 Task: Create Card Manufacturing Planning in Board Website Traffic Optimization to Workspace Business Loans. Create Card Business Conference Review in Board Business Intelligence and Analytics to Workspace Business Loans. Create Card Manufacturing Execution in Board Sales Territory Mapping and Analysis to Workspace Business Loans
Action: Mouse moved to (70, 363)
Screenshot: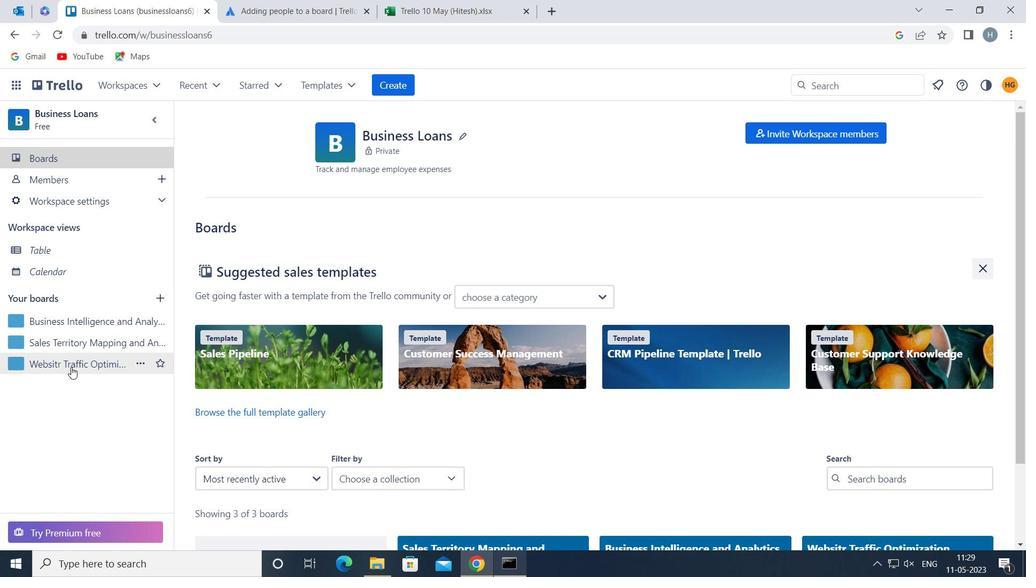
Action: Mouse pressed left at (70, 363)
Screenshot: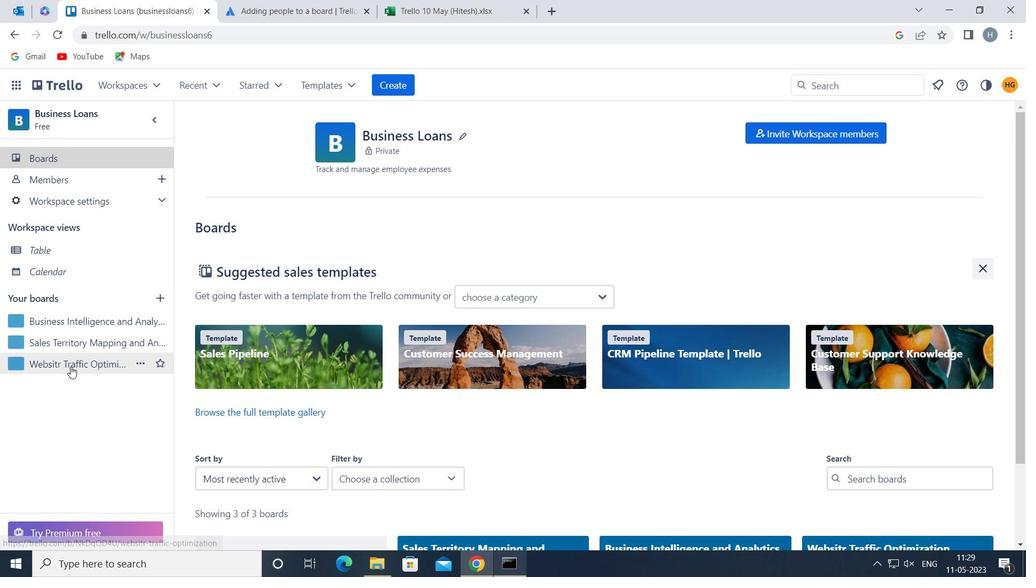 
Action: Mouse moved to (266, 198)
Screenshot: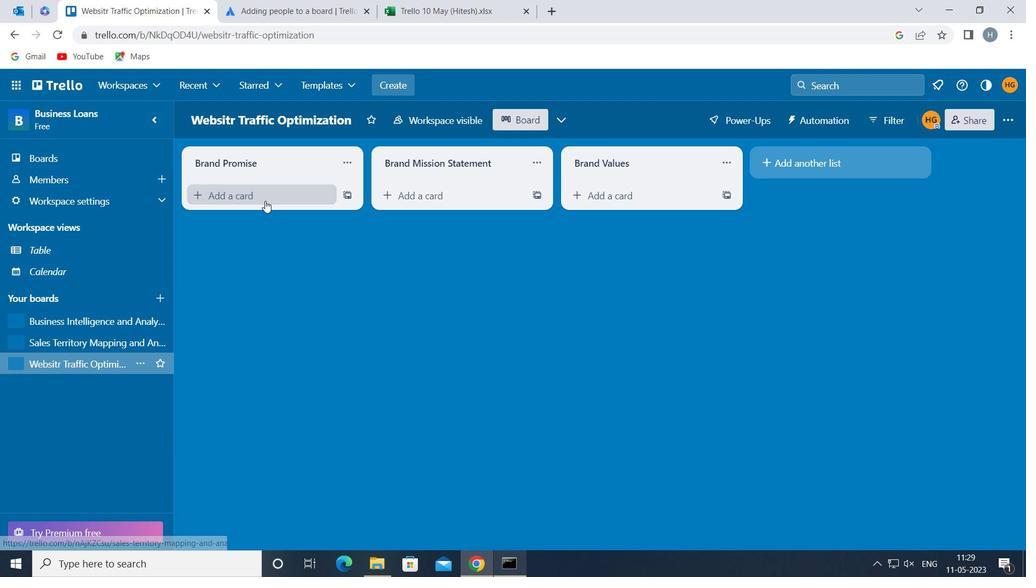 
Action: Mouse pressed left at (266, 198)
Screenshot: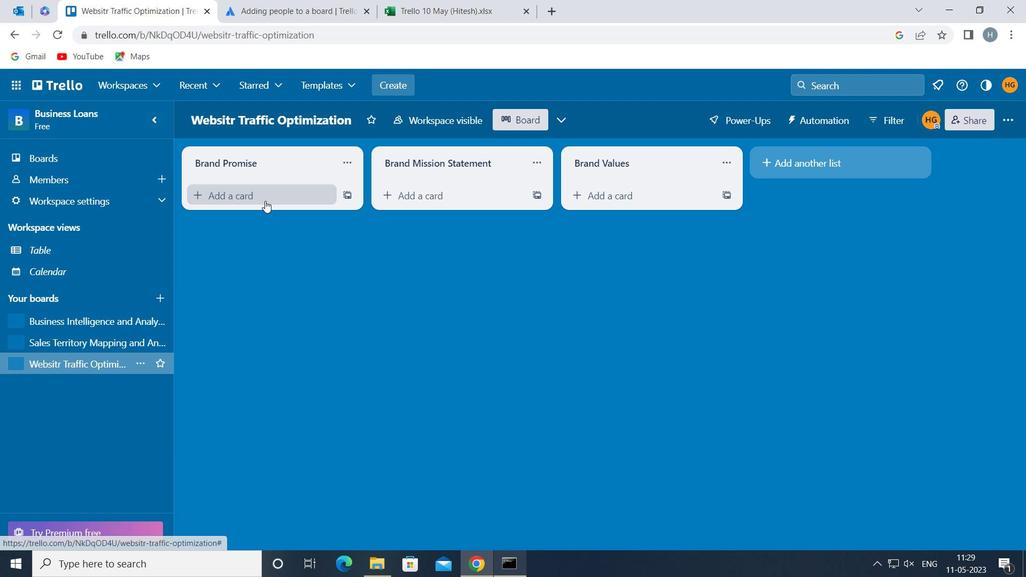 
Action: Mouse moved to (269, 193)
Screenshot: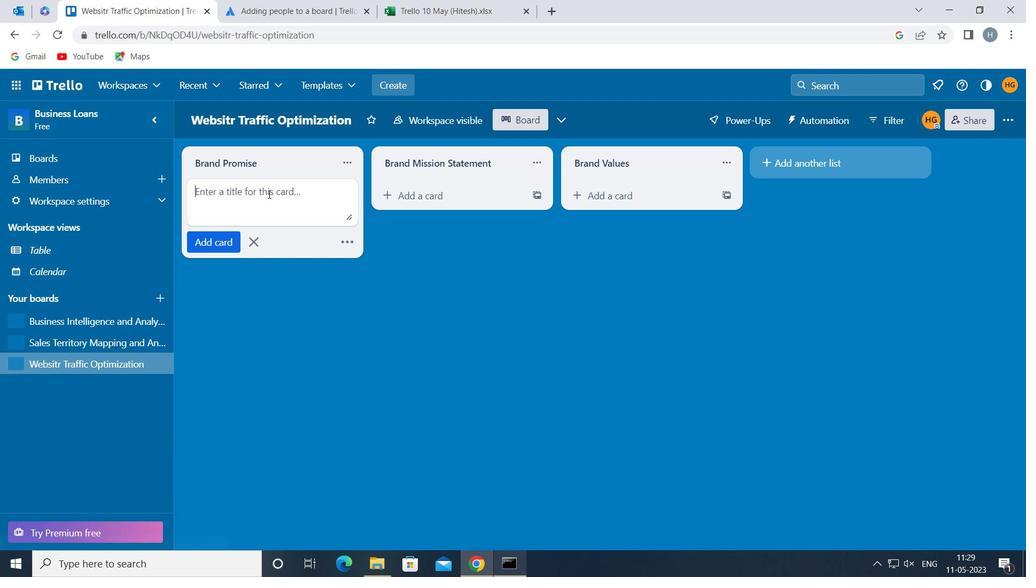 
Action: Mouse pressed left at (269, 193)
Screenshot: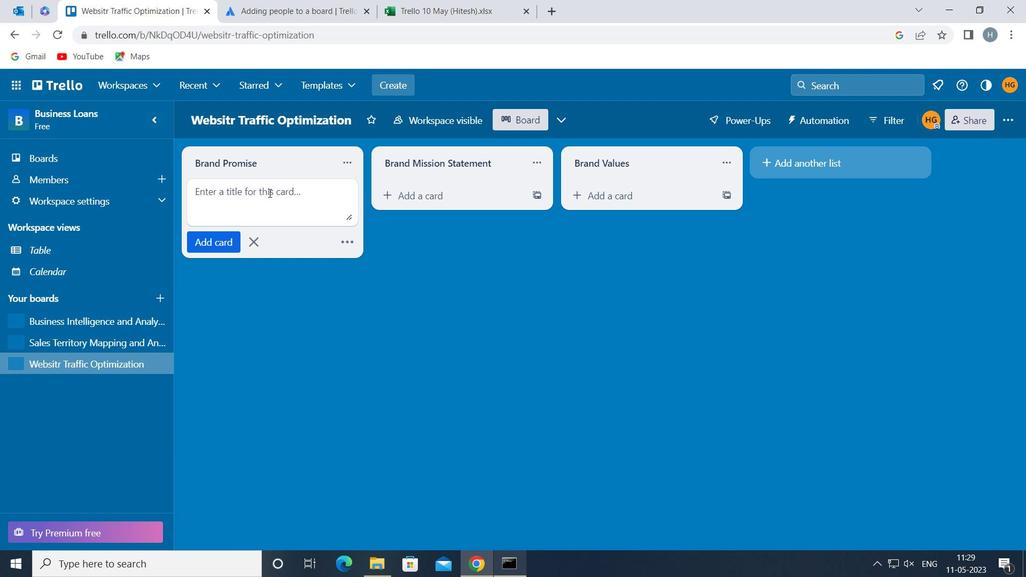 
Action: Key pressed <Key.shift>MANUFACTURING<Key.space><Key.shift>PLANNING
Screenshot: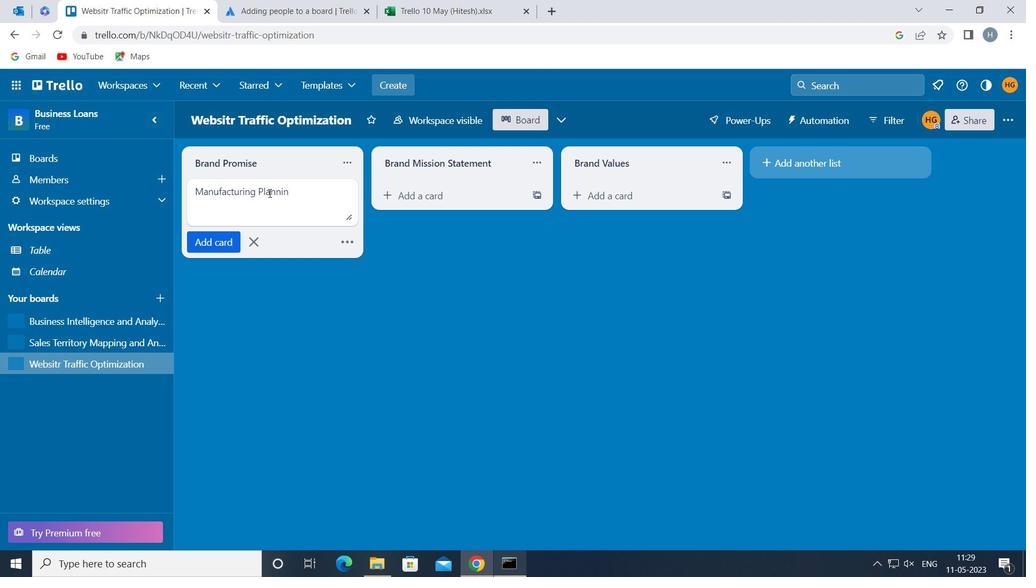 
Action: Mouse moved to (212, 241)
Screenshot: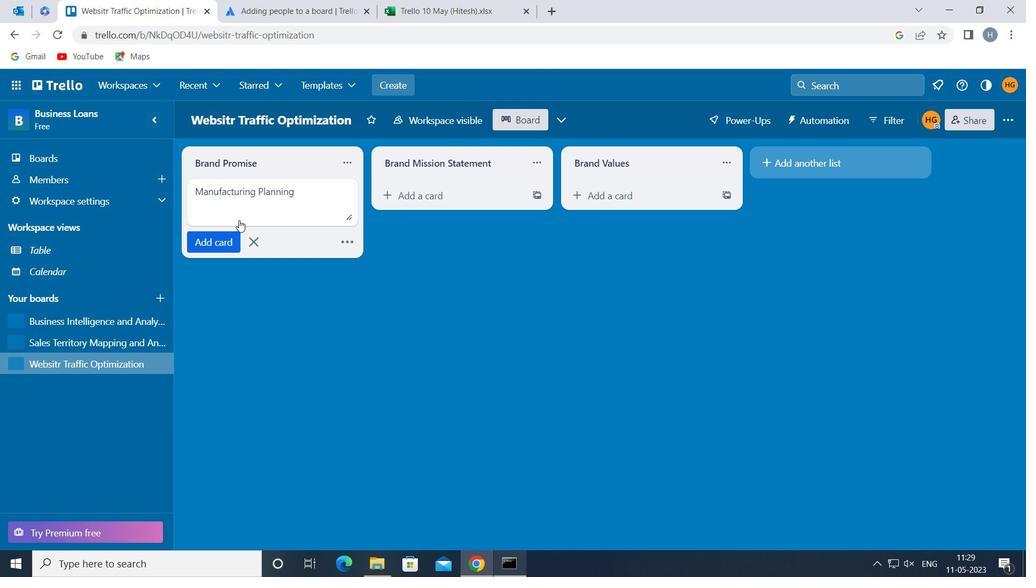 
Action: Mouse pressed left at (212, 241)
Screenshot: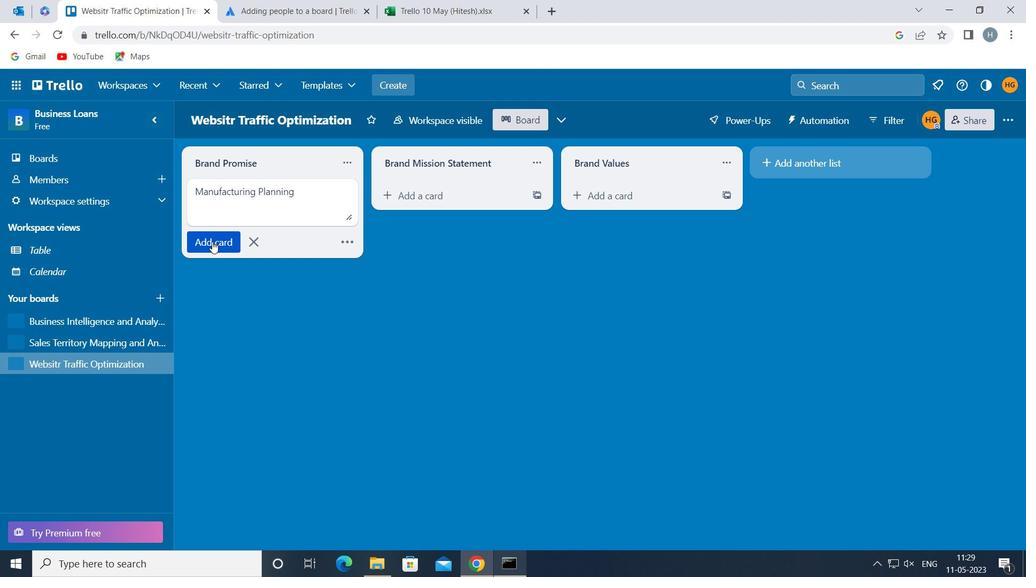 
Action: Mouse moved to (203, 322)
Screenshot: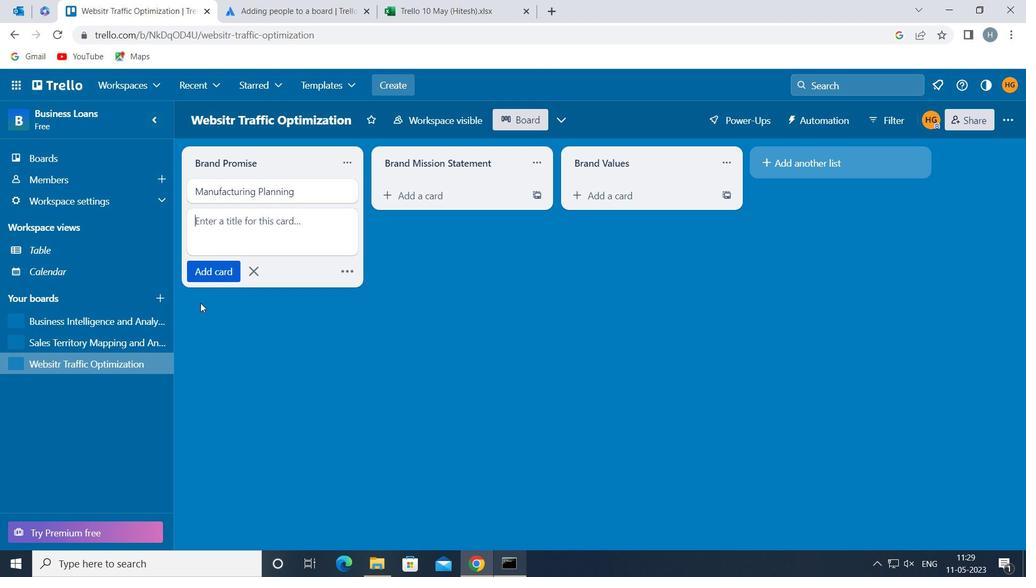 
Action: Mouse pressed left at (203, 322)
Screenshot: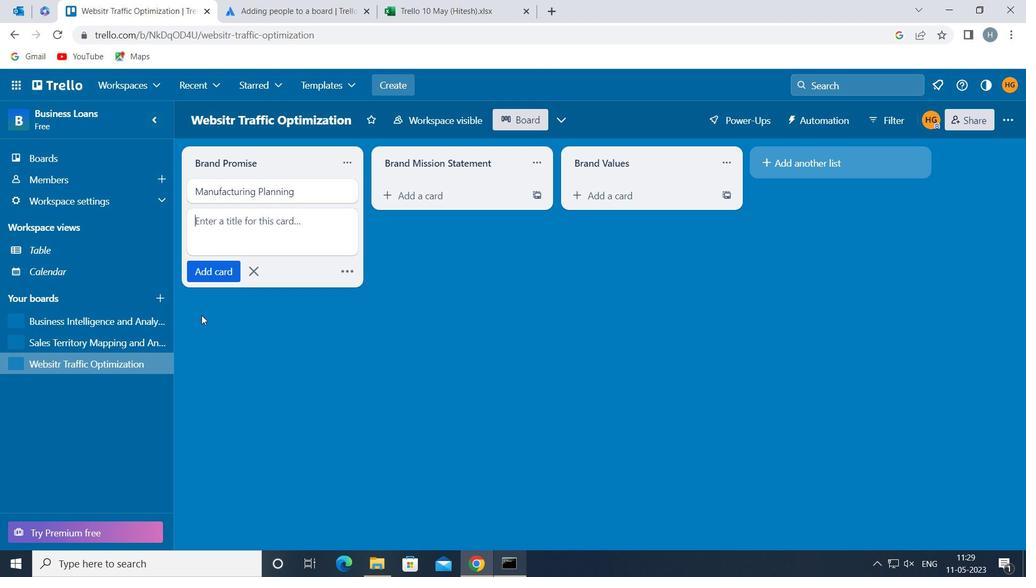 
Action: Mouse moved to (67, 320)
Screenshot: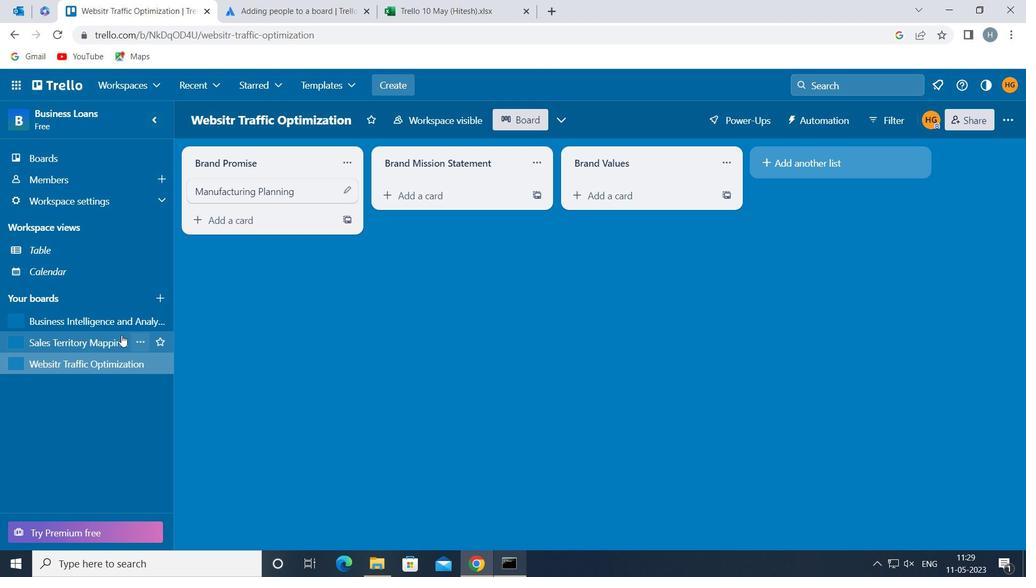 
Action: Mouse pressed left at (67, 320)
Screenshot: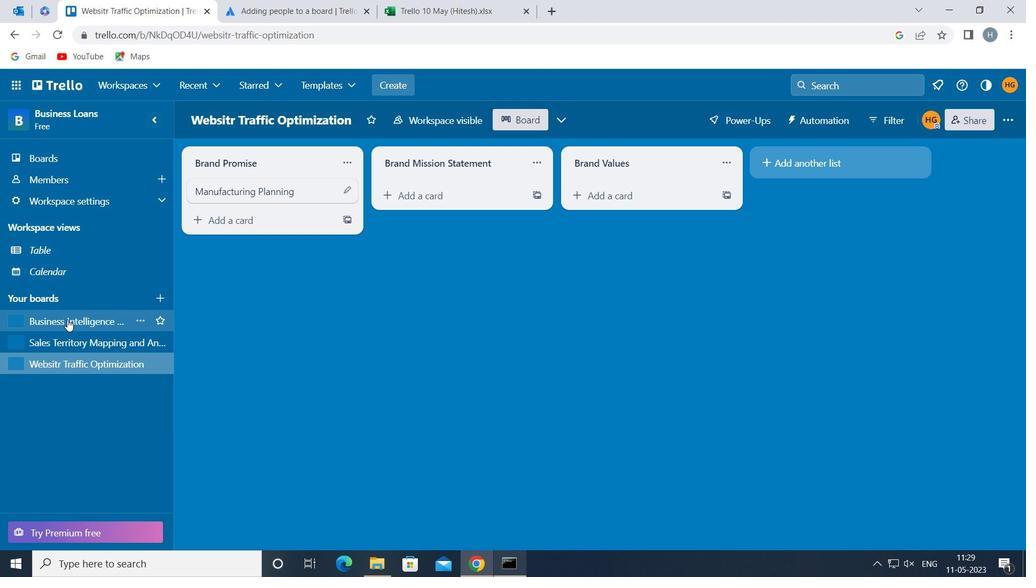 
Action: Mouse moved to (280, 189)
Screenshot: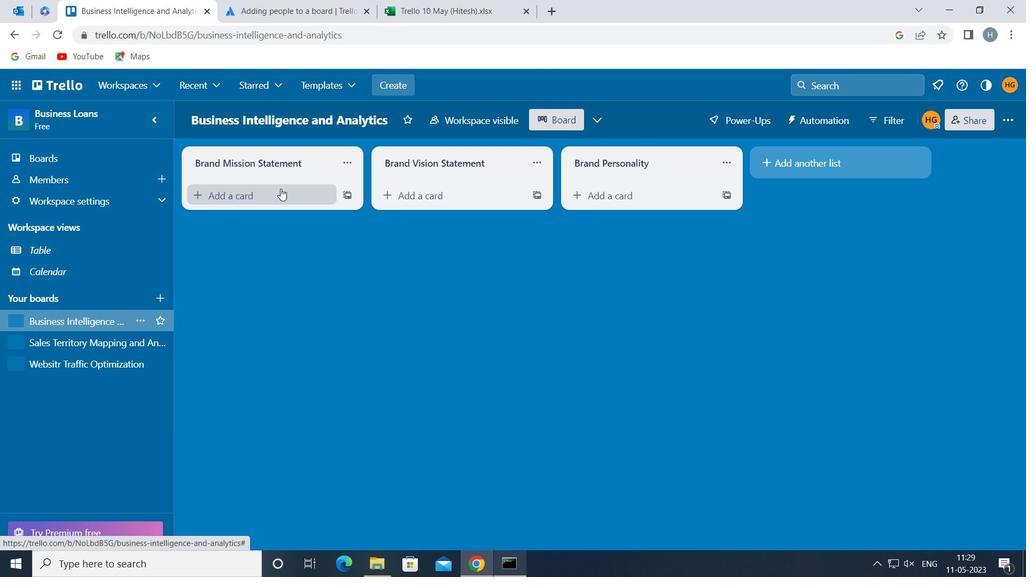 
Action: Mouse pressed left at (280, 189)
Screenshot: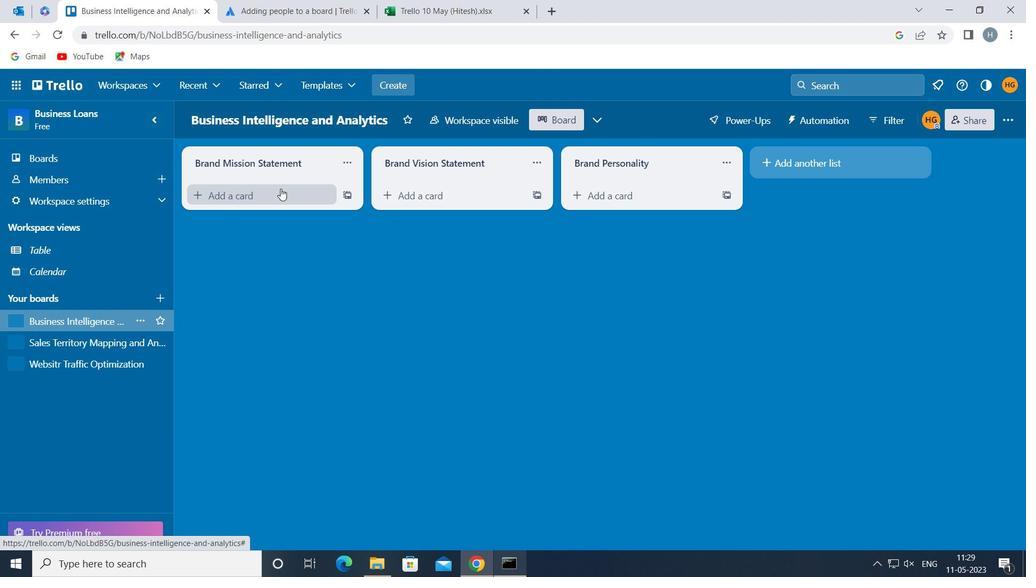 
Action: Mouse moved to (259, 193)
Screenshot: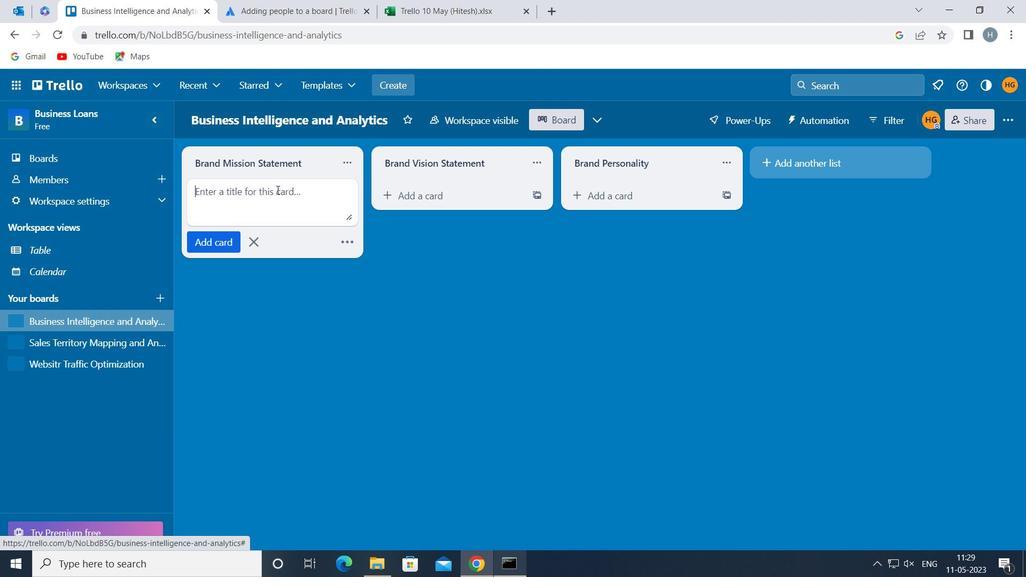 
Action: Mouse pressed left at (259, 193)
Screenshot: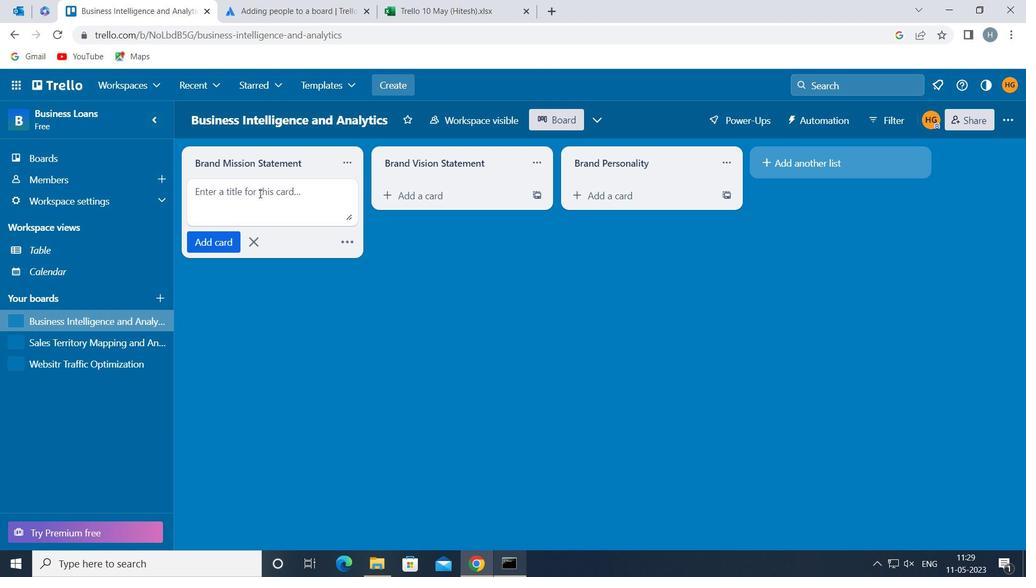 
Action: Key pressed <Key.shift>BUSINESS<Key.space><Key.shift>CONFERENCE<Key.space><Key.shift>REVIEW
Screenshot: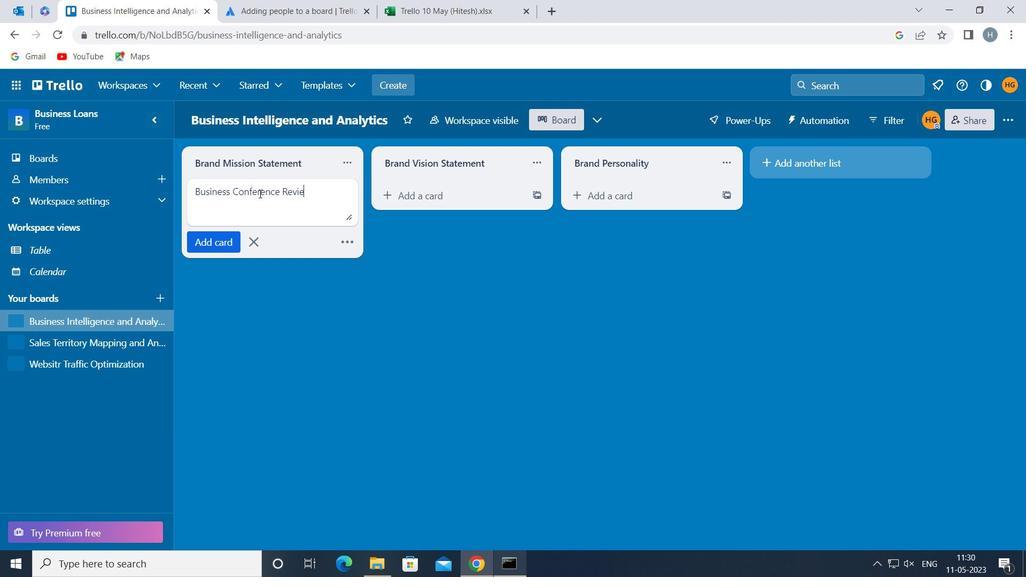 
Action: Mouse moved to (191, 243)
Screenshot: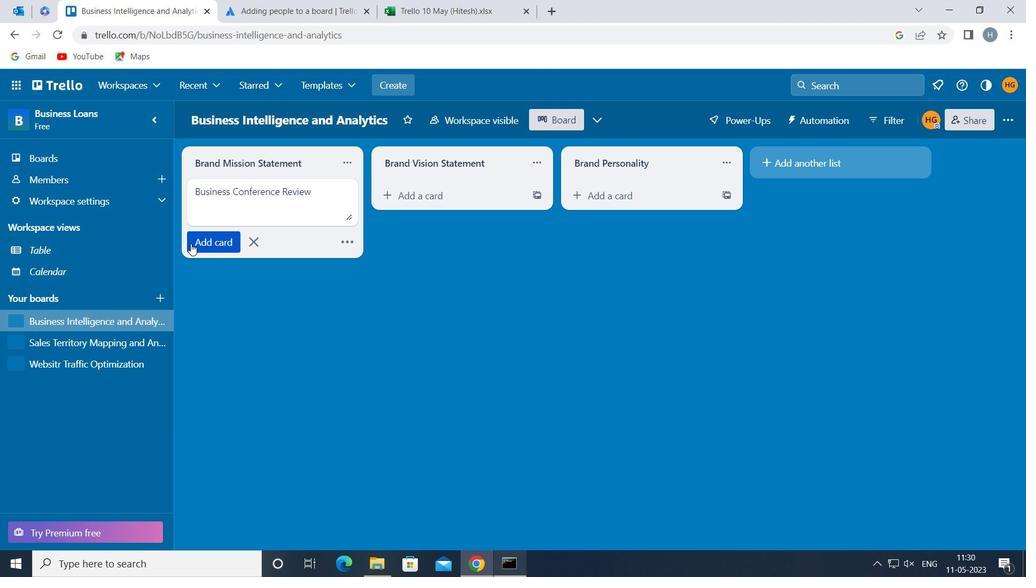 
Action: Mouse pressed left at (191, 243)
Screenshot: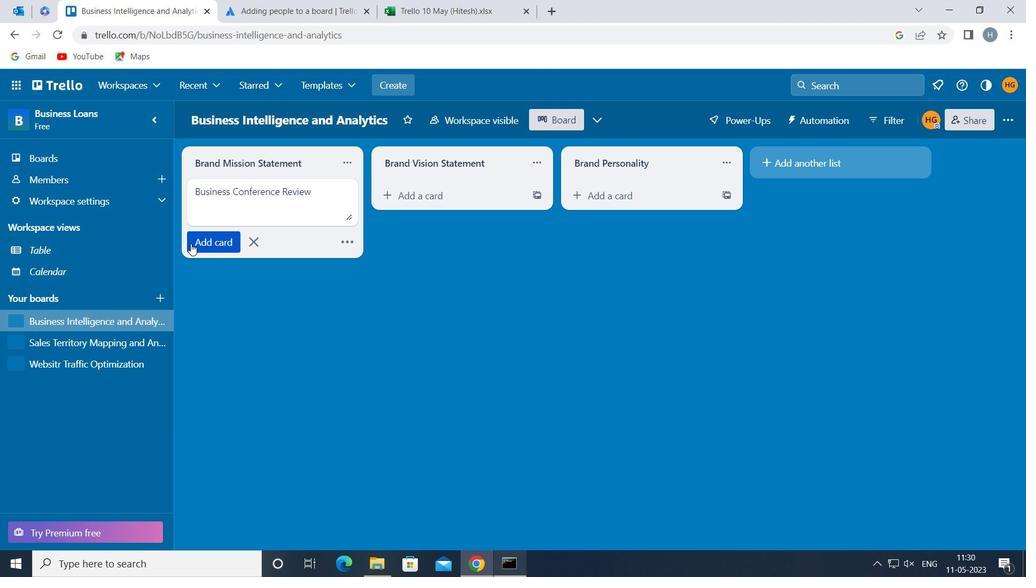 
Action: Mouse moved to (215, 303)
Screenshot: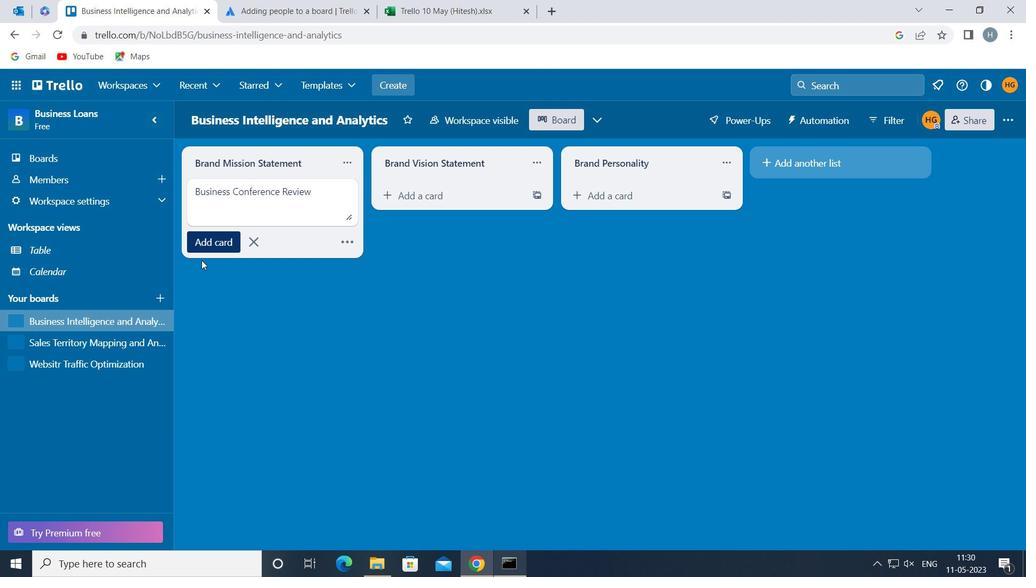 
Action: Mouse pressed left at (215, 303)
Screenshot: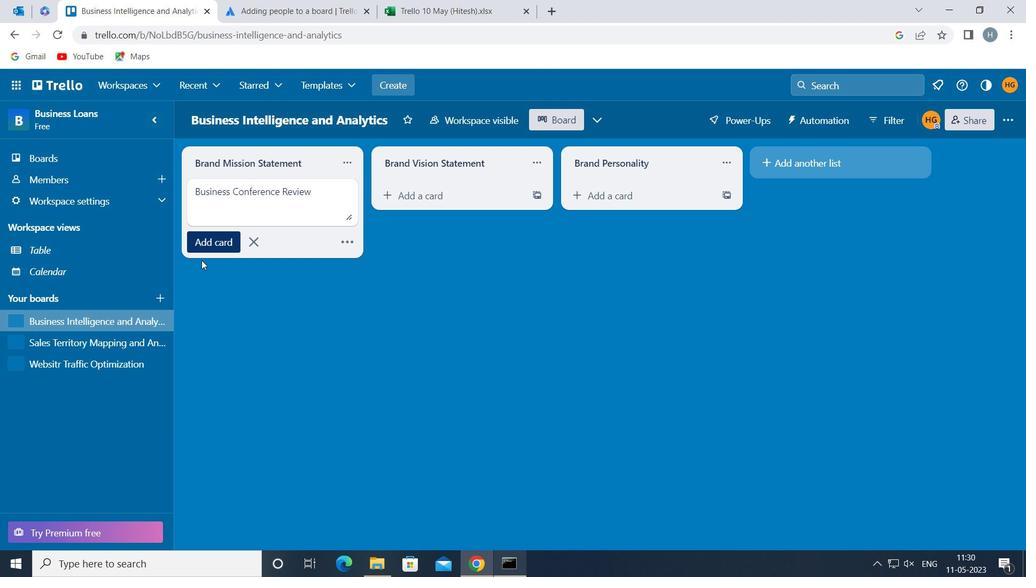 
Action: Mouse moved to (72, 341)
Screenshot: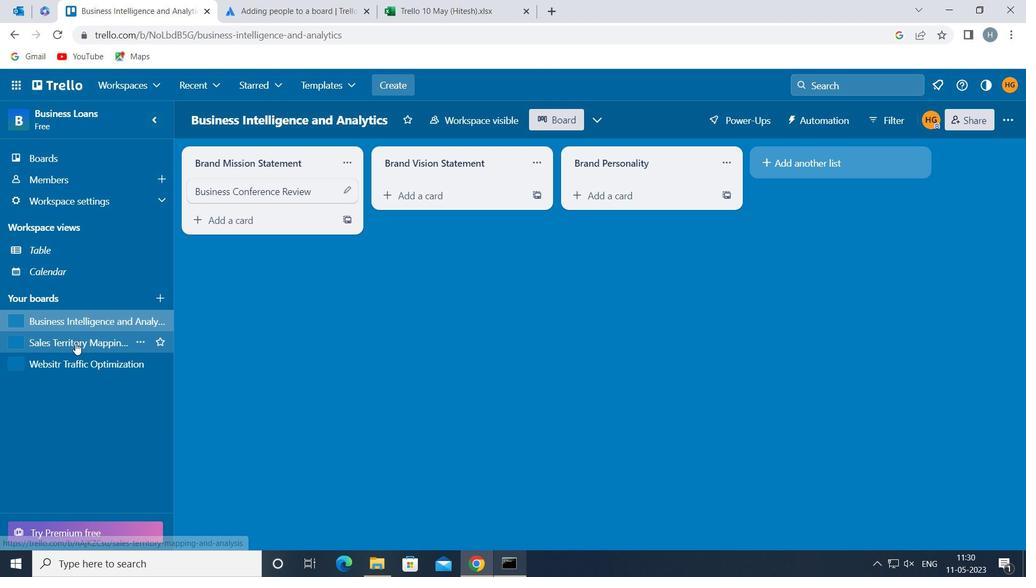 
Action: Mouse pressed left at (72, 341)
Screenshot: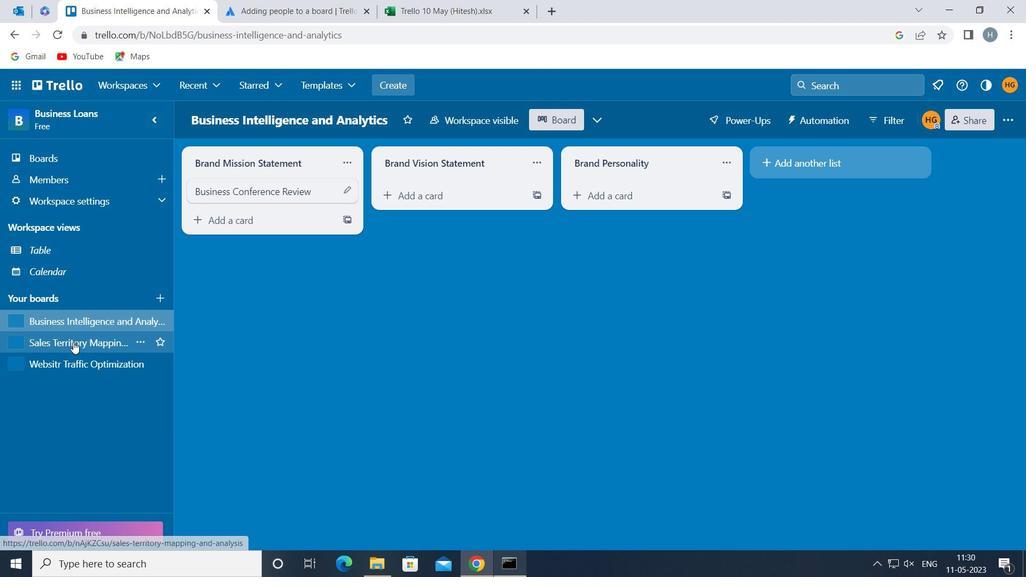 
Action: Mouse moved to (245, 196)
Screenshot: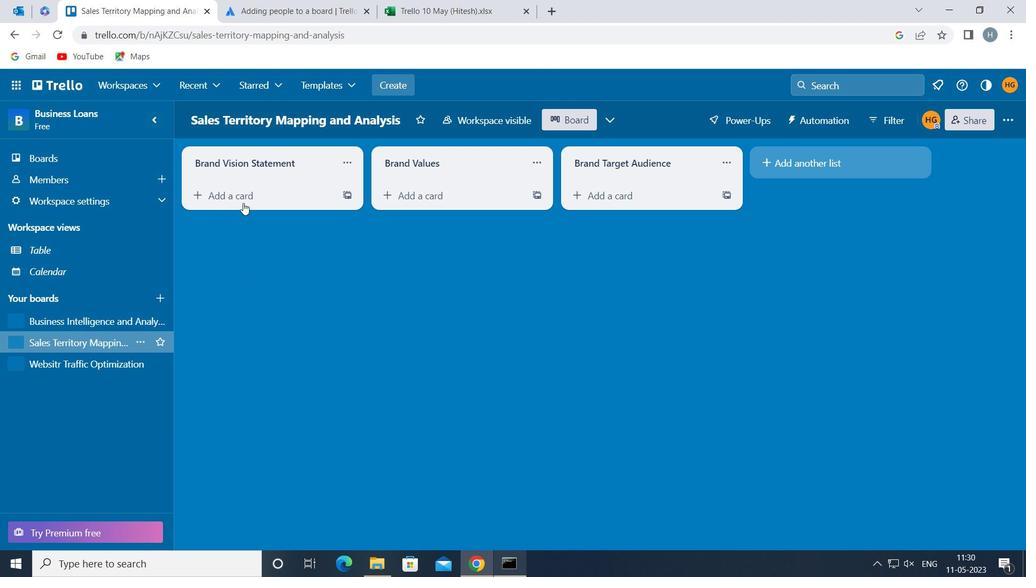 
Action: Mouse pressed left at (245, 196)
Screenshot: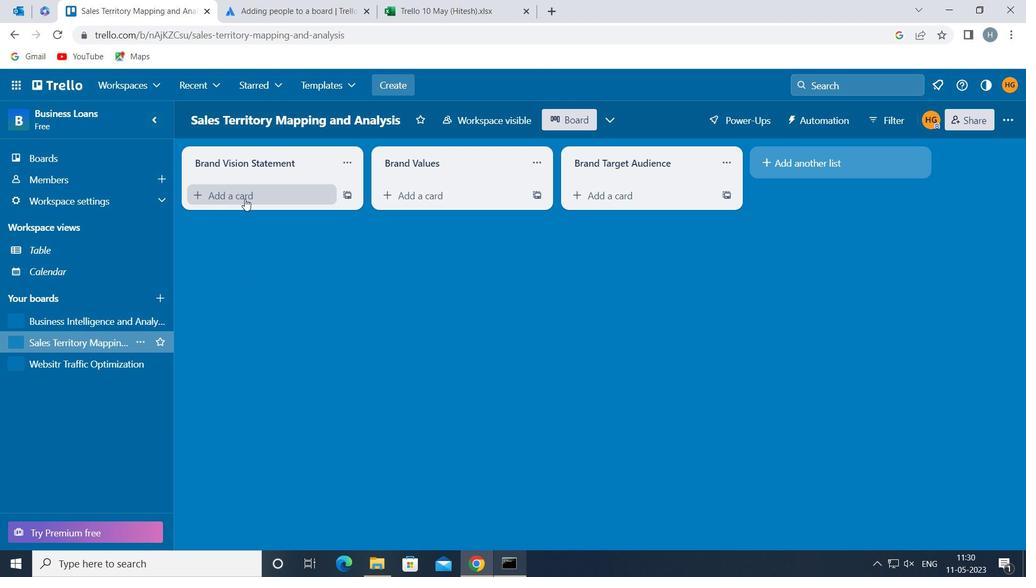 
Action: Mouse moved to (245, 191)
Screenshot: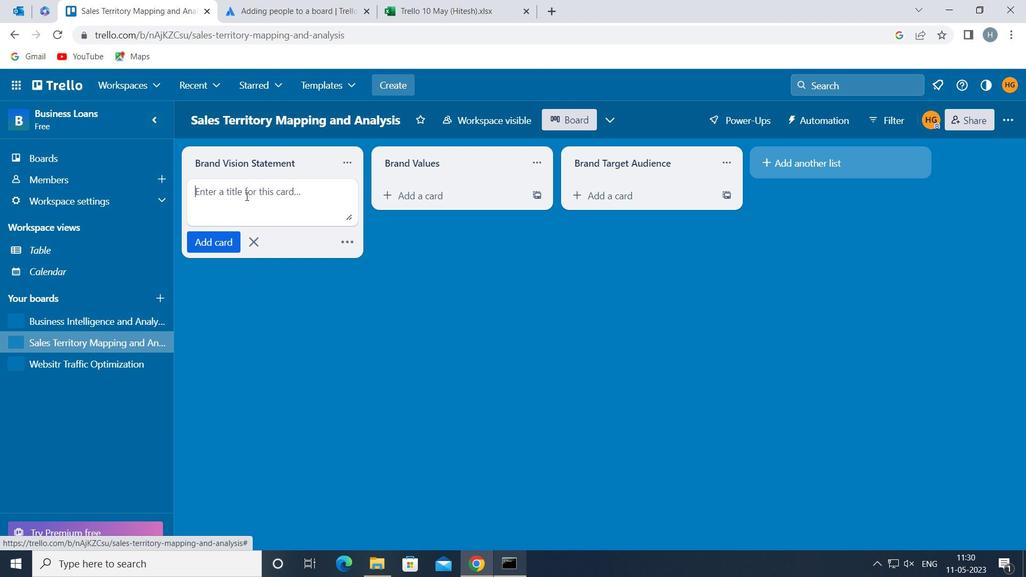 
Action: Mouse pressed left at (245, 191)
Screenshot: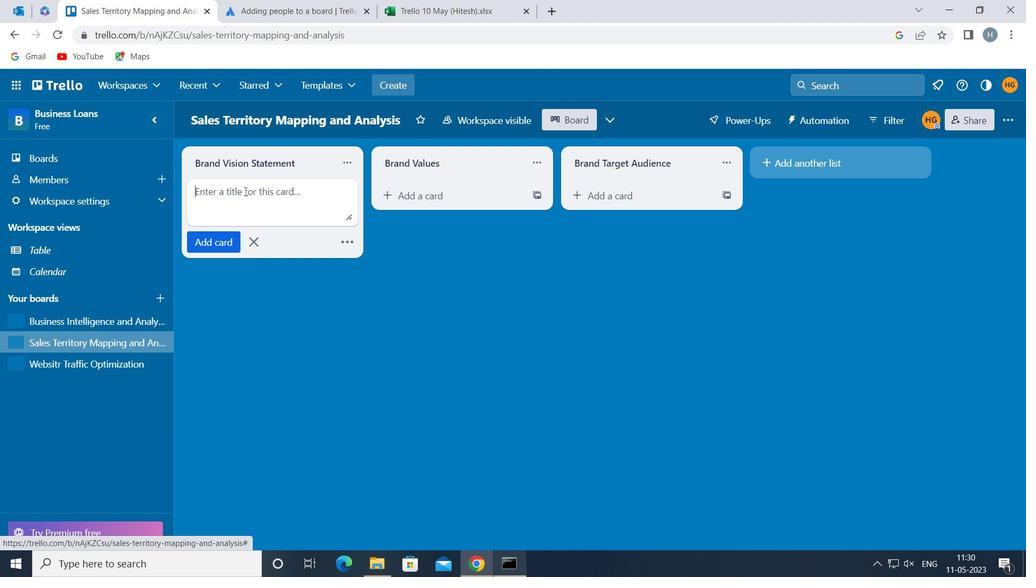 
Action: Mouse moved to (245, 191)
Screenshot: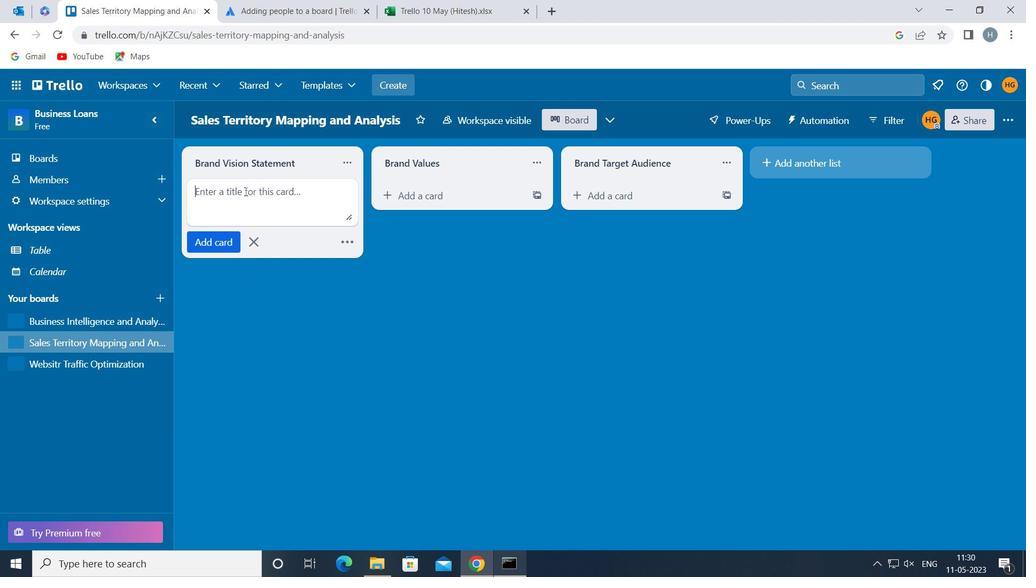 
Action: Key pressed <Key.shift>MANUFACTURING<Key.space><Key.shift>EXECUTION<Key.space>
Screenshot: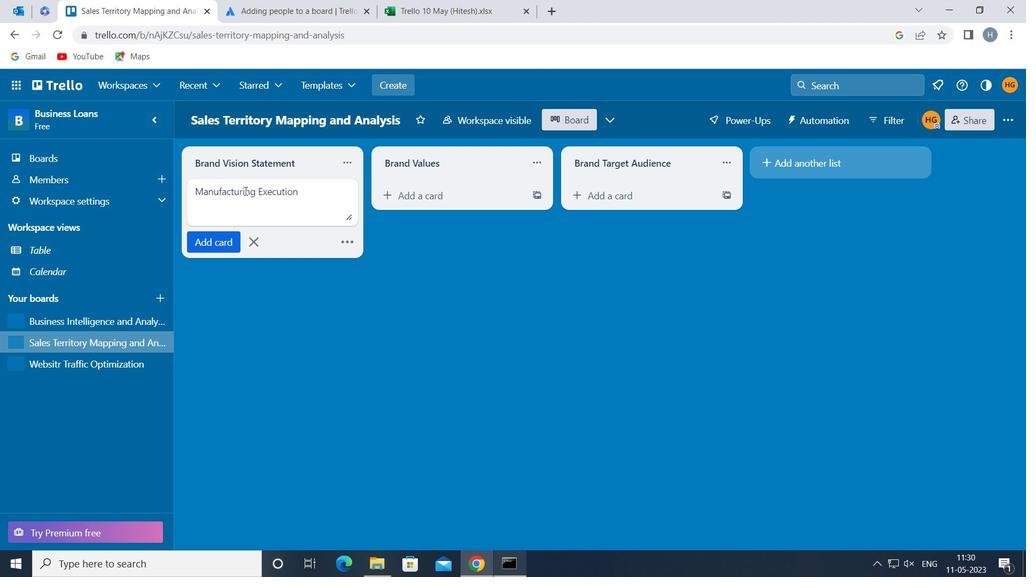 
Action: Mouse moved to (221, 237)
Screenshot: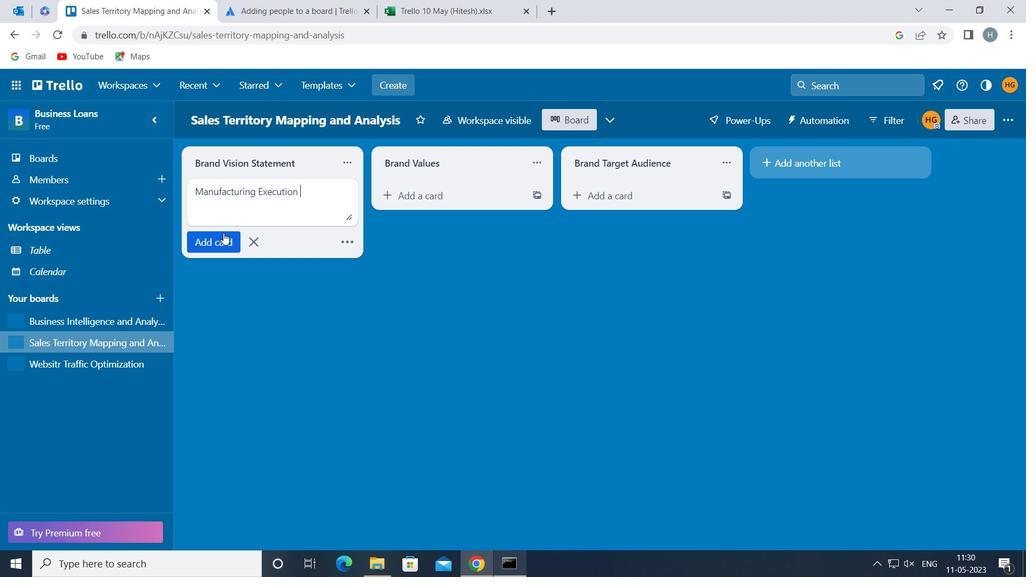 
Action: Mouse pressed left at (221, 237)
Screenshot: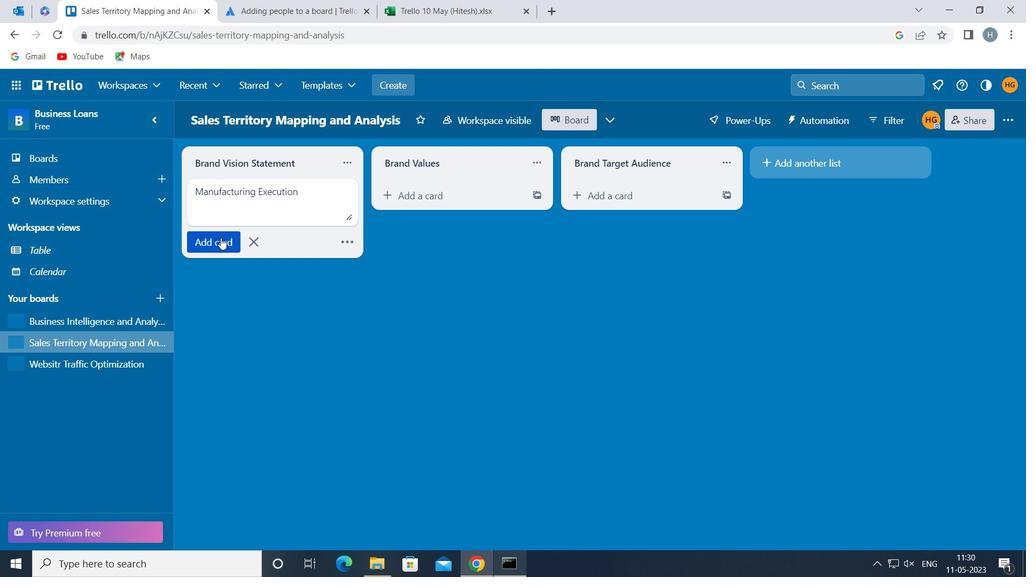 
Action: Mouse moved to (213, 299)
Screenshot: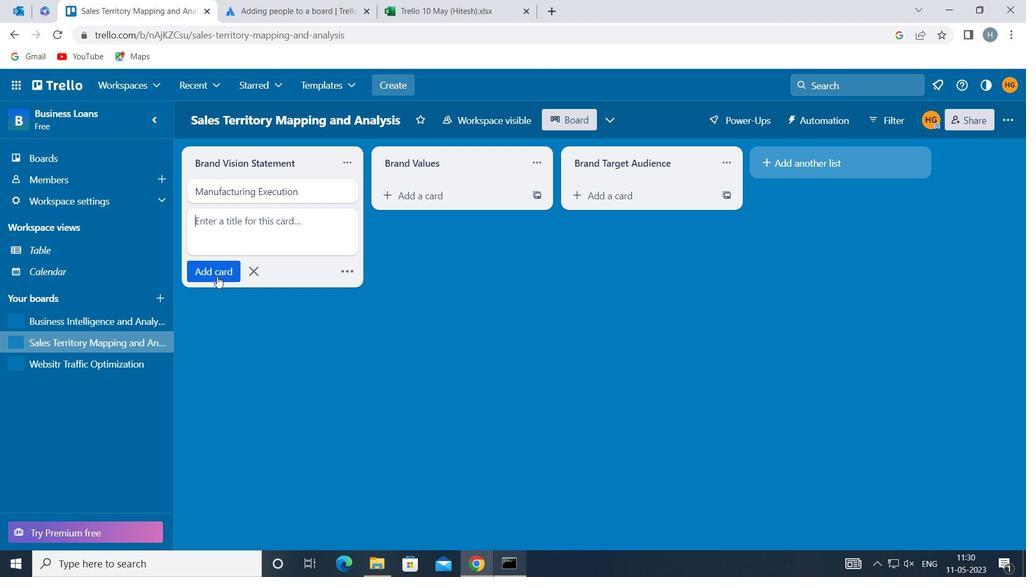 
Action: Mouse pressed left at (213, 299)
Screenshot: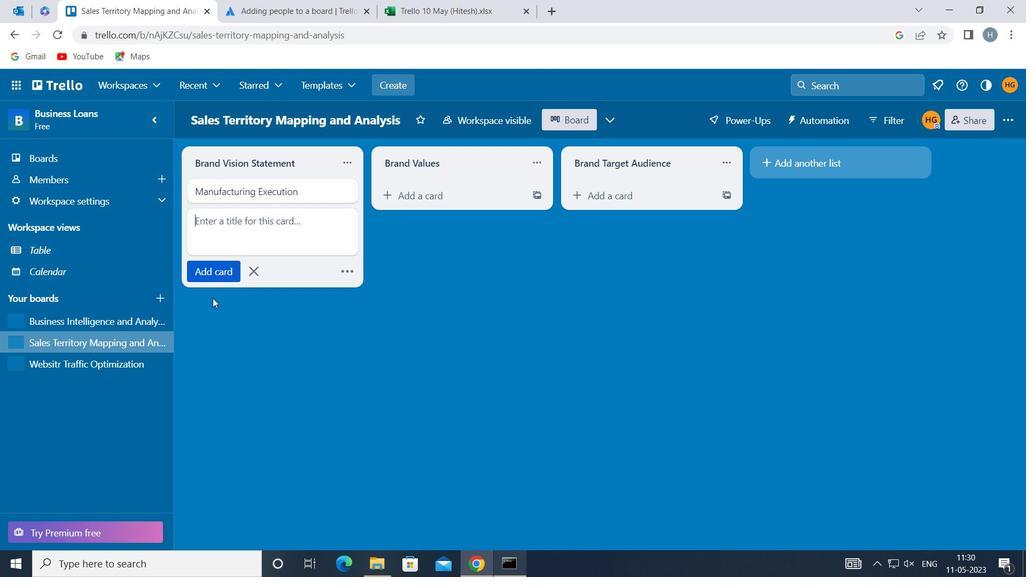 
